 Task: Change theme to Quiet Light.
Action: Mouse moved to (34, 6)
Screenshot: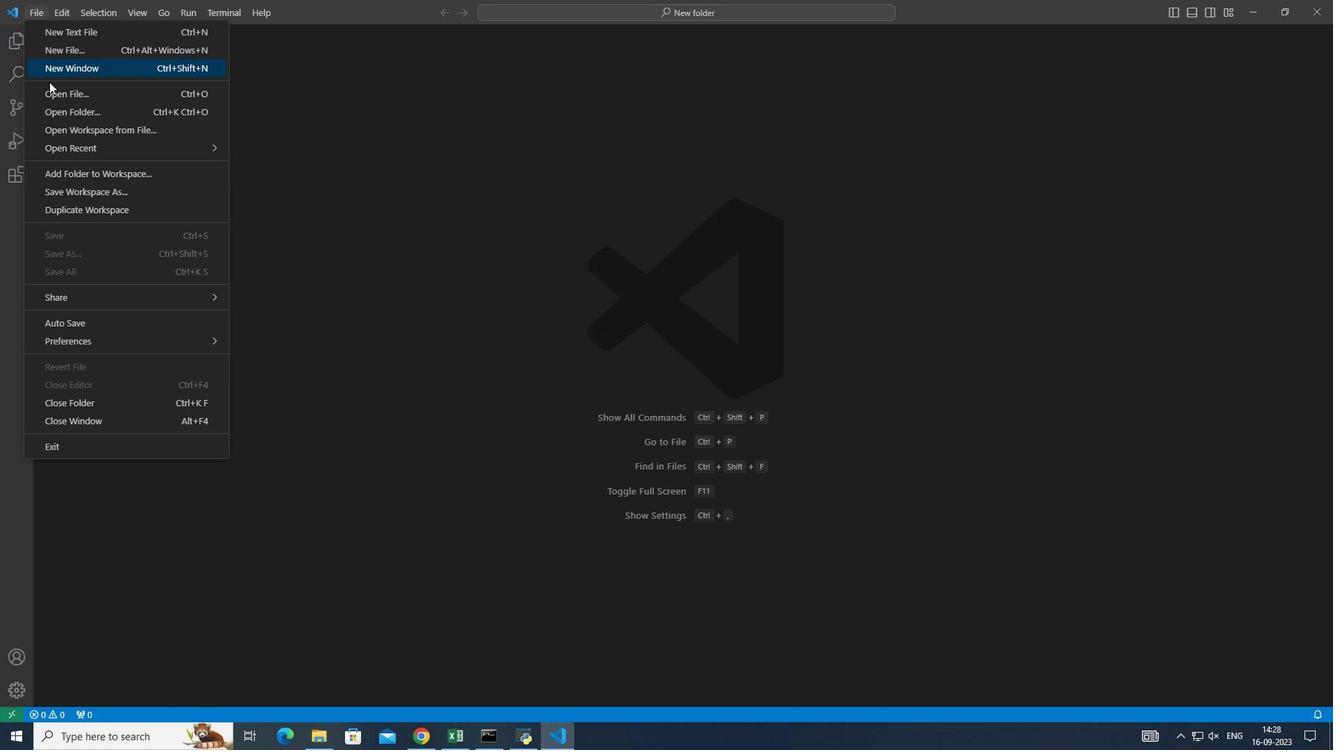 
Action: Mouse pressed left at (34, 6)
Screenshot: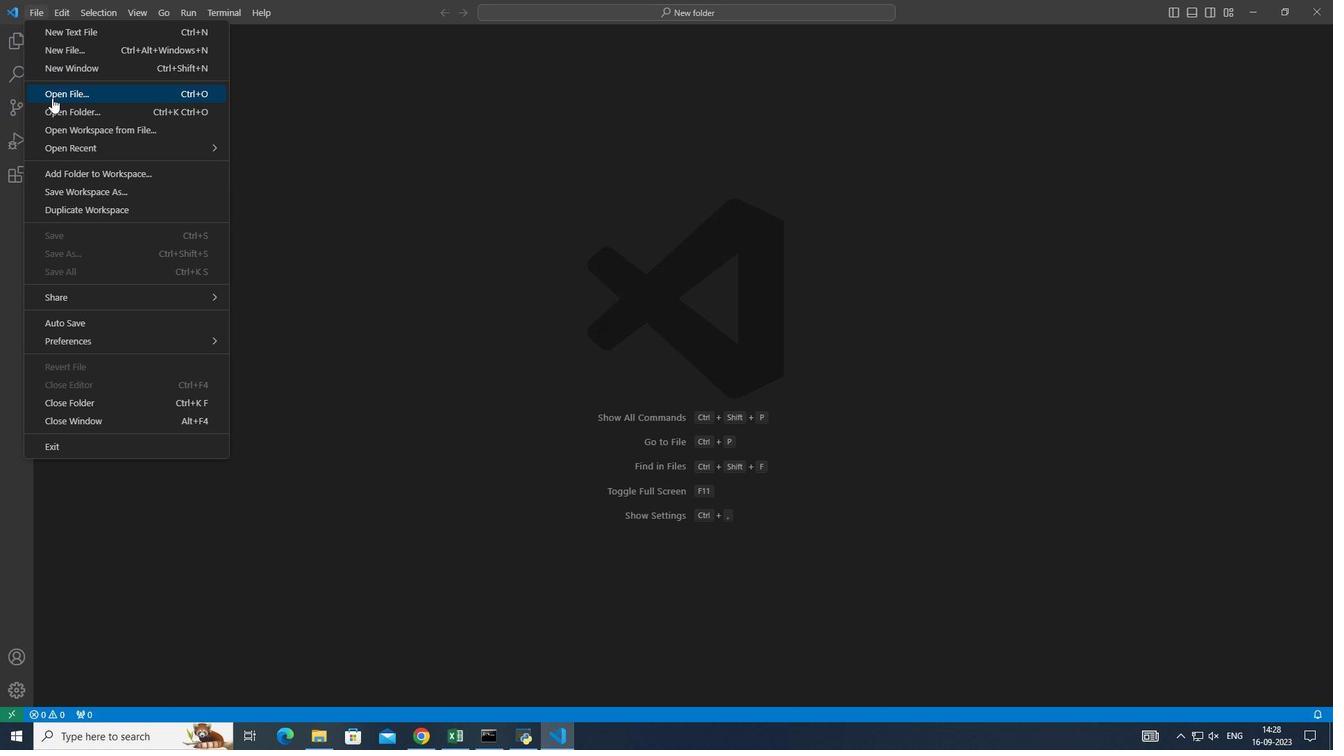 
Action: Mouse moved to (477, 469)
Screenshot: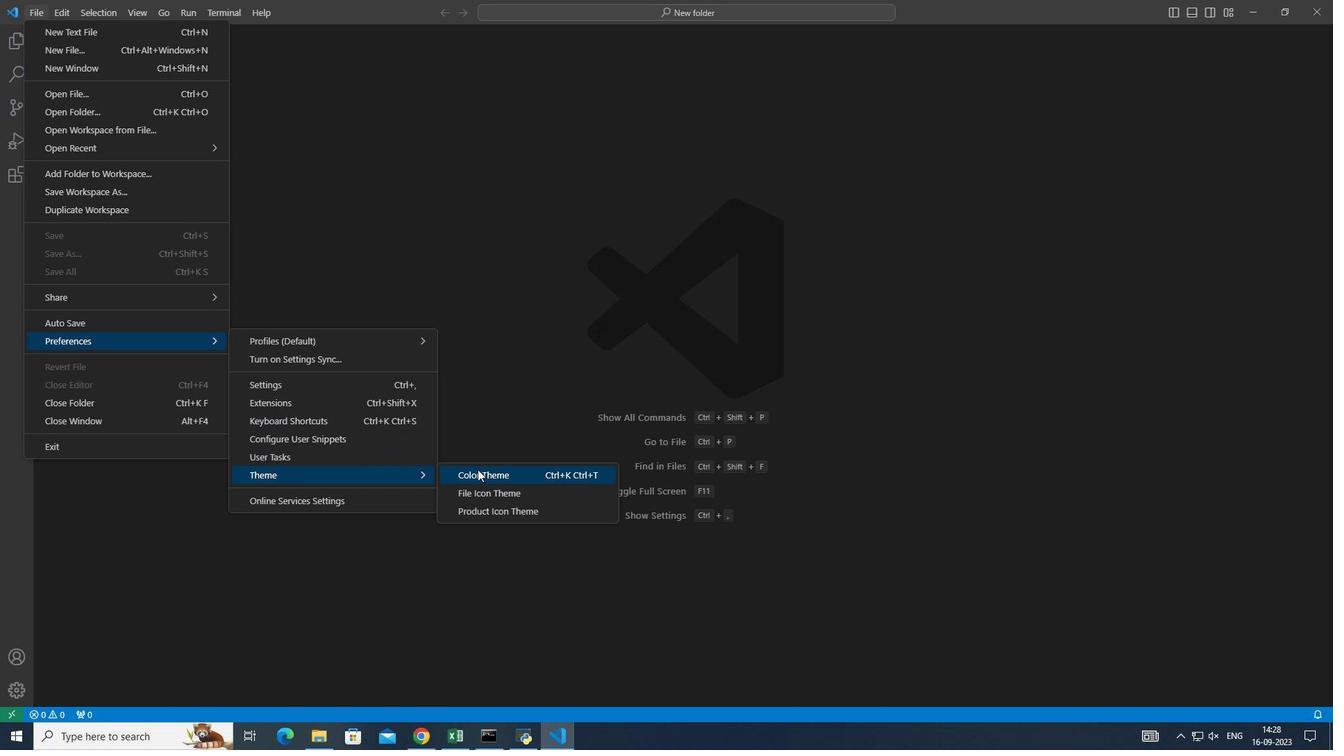 
Action: Mouse pressed left at (477, 469)
Screenshot: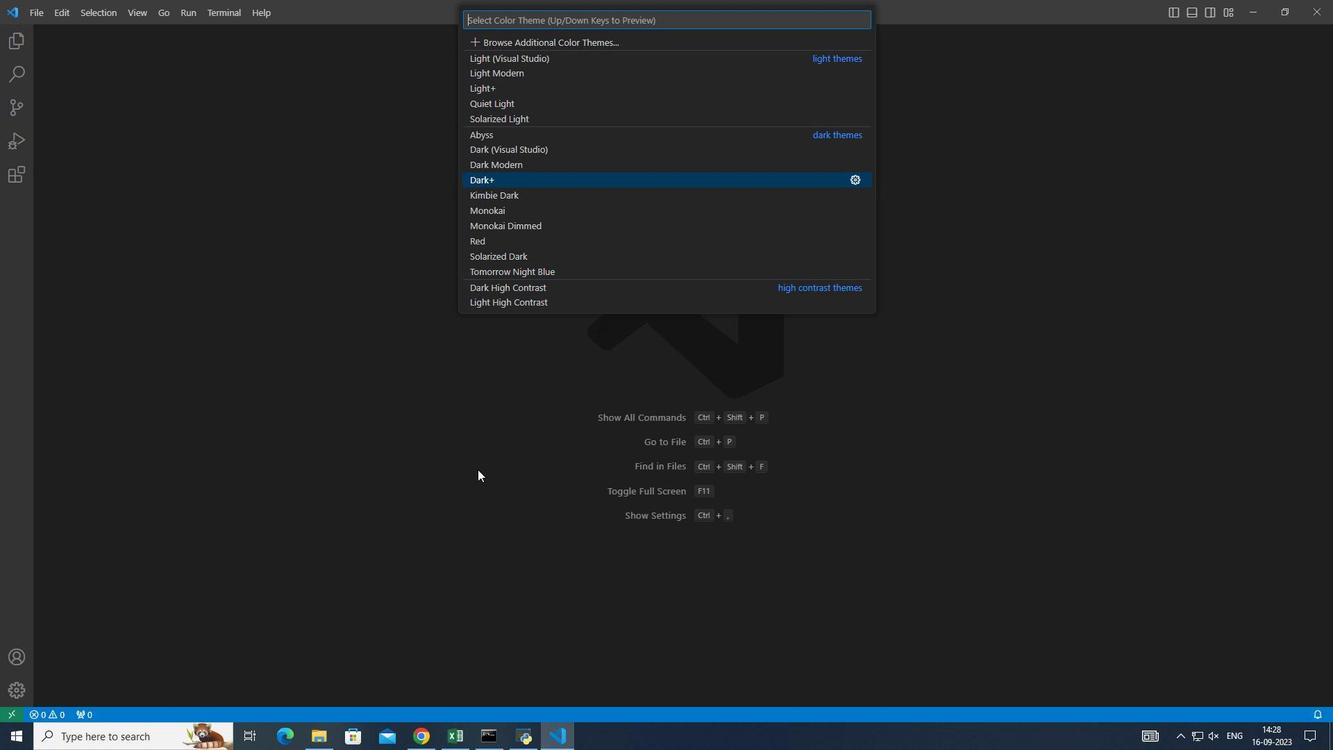 
Action: Mouse moved to (489, 100)
Screenshot: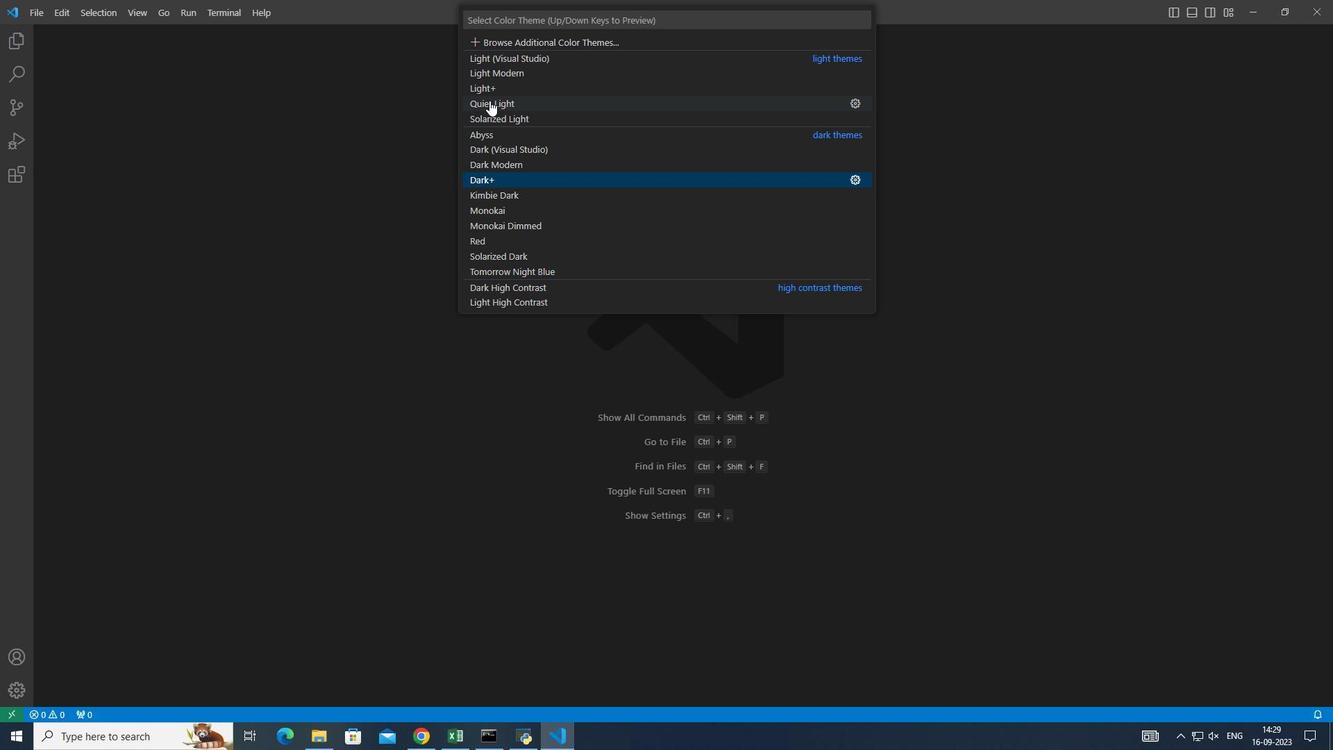 
Action: Mouse pressed left at (489, 100)
Screenshot: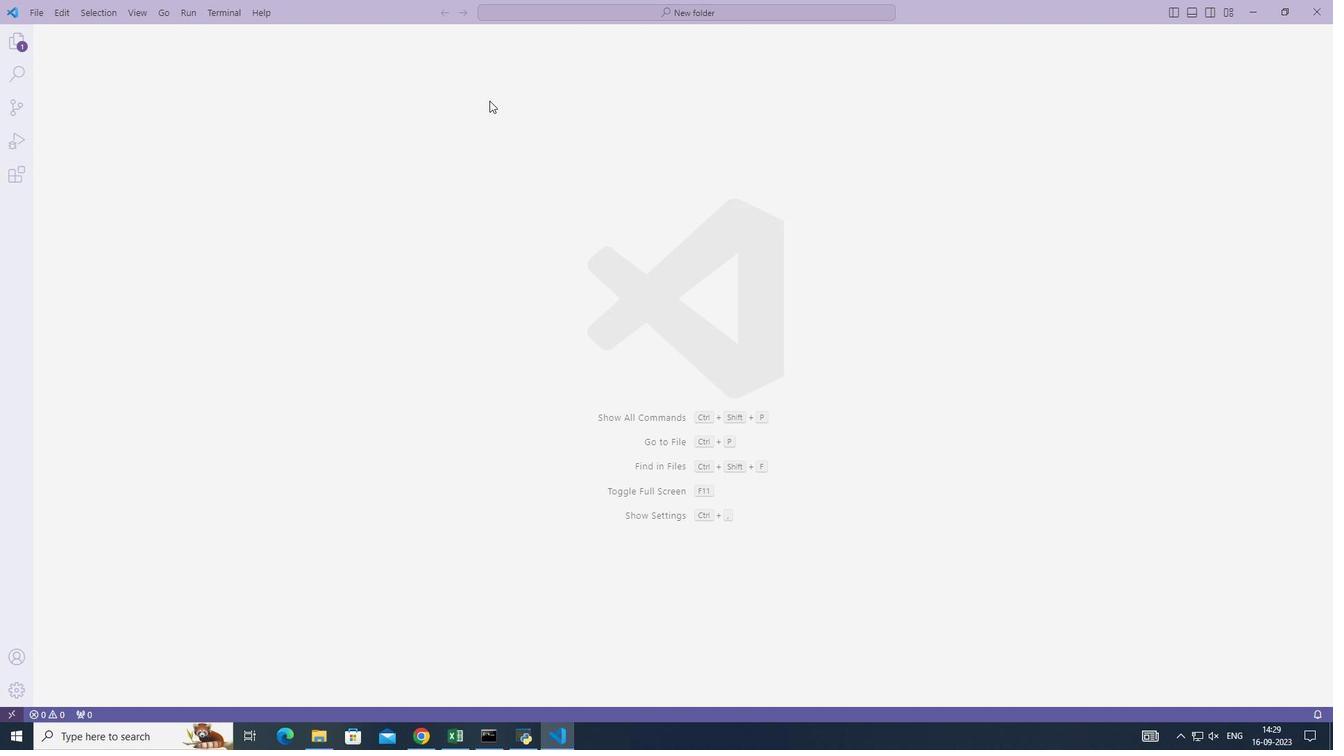 
